 Task: Add the logo "technote" 2px from the top.
Action: Mouse moved to (134, 14)
Screenshot: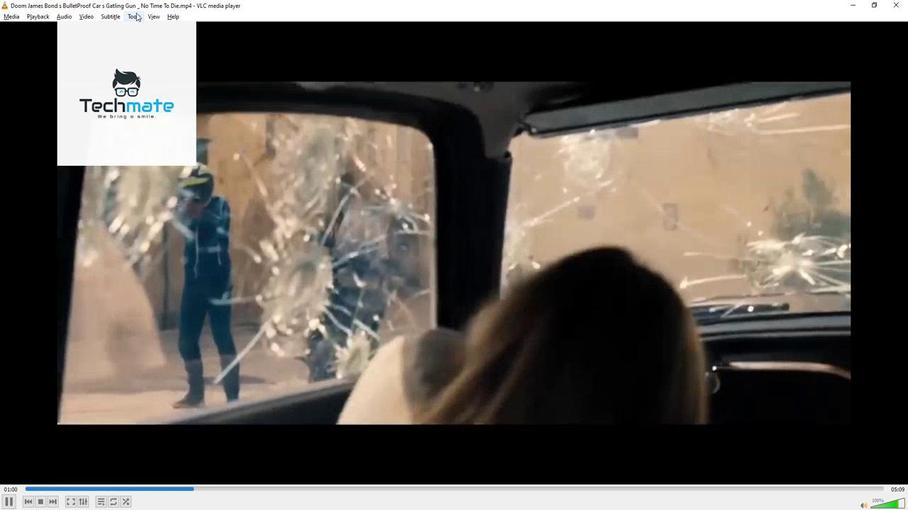 
Action: Mouse pressed left at (134, 14)
Screenshot: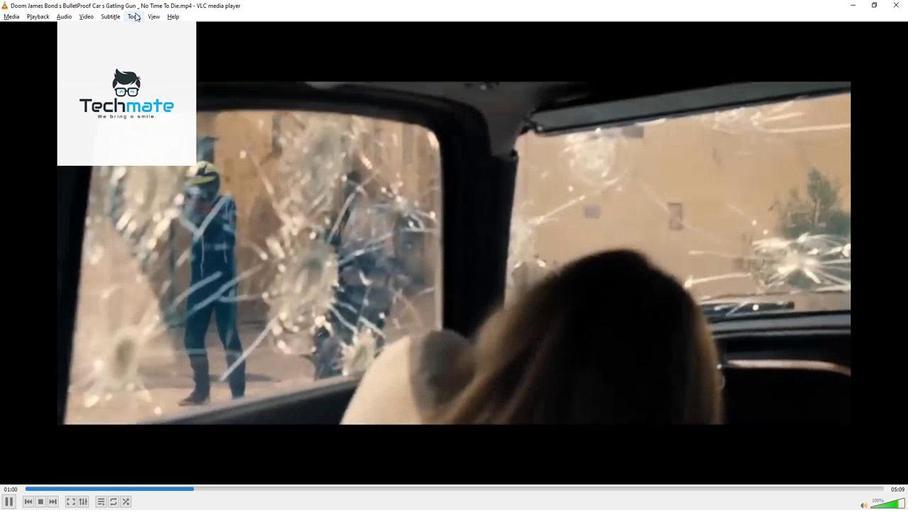 
Action: Mouse moved to (142, 26)
Screenshot: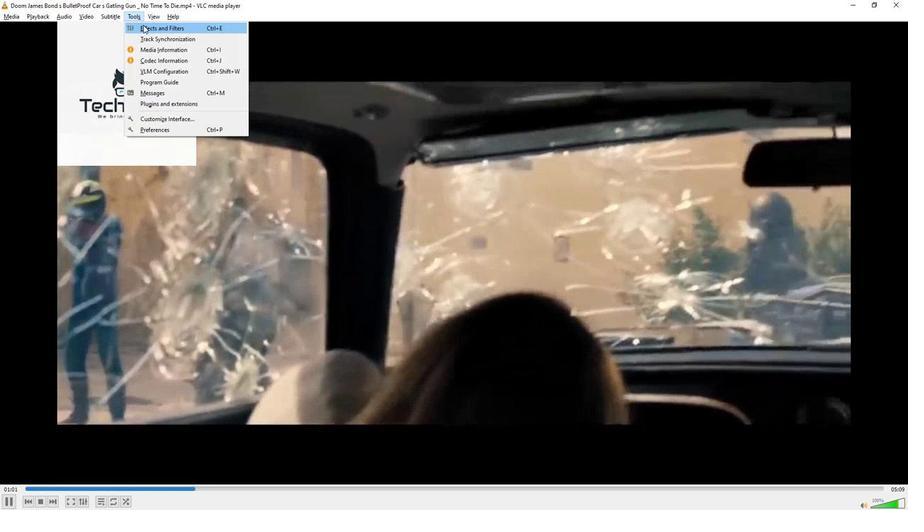
Action: Mouse pressed left at (142, 26)
Screenshot: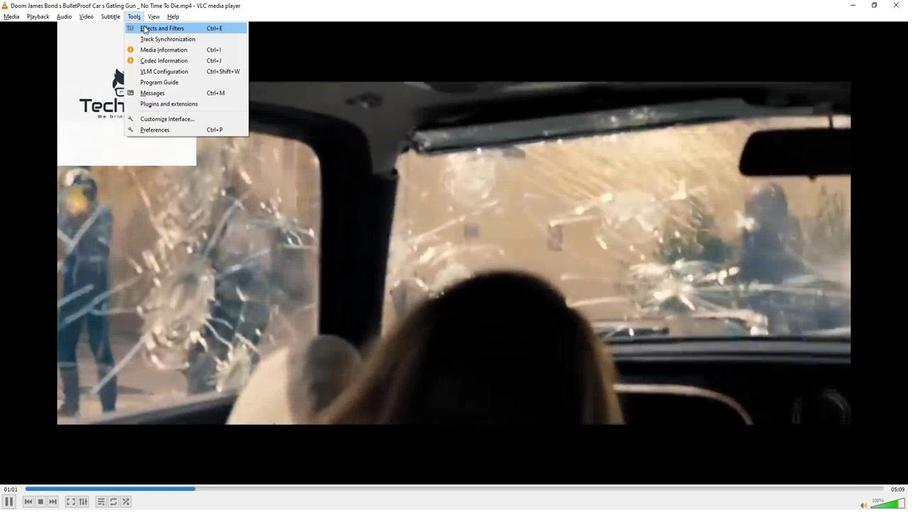 
Action: Mouse moved to (190, 87)
Screenshot: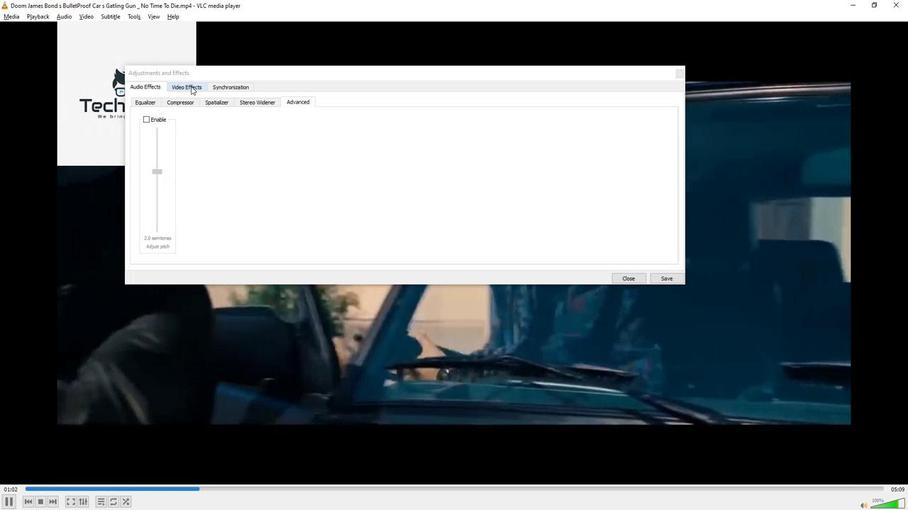 
Action: Mouse pressed left at (190, 87)
Screenshot: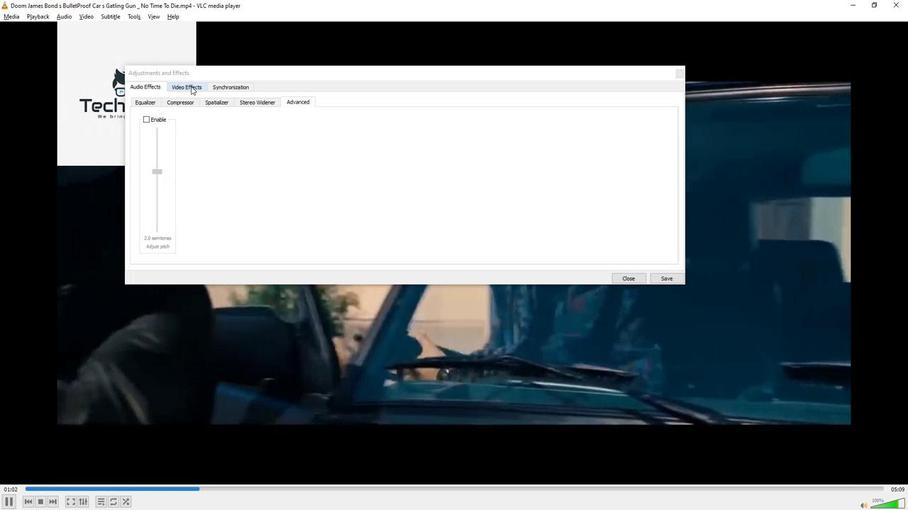 
Action: Mouse moved to (200, 142)
Screenshot: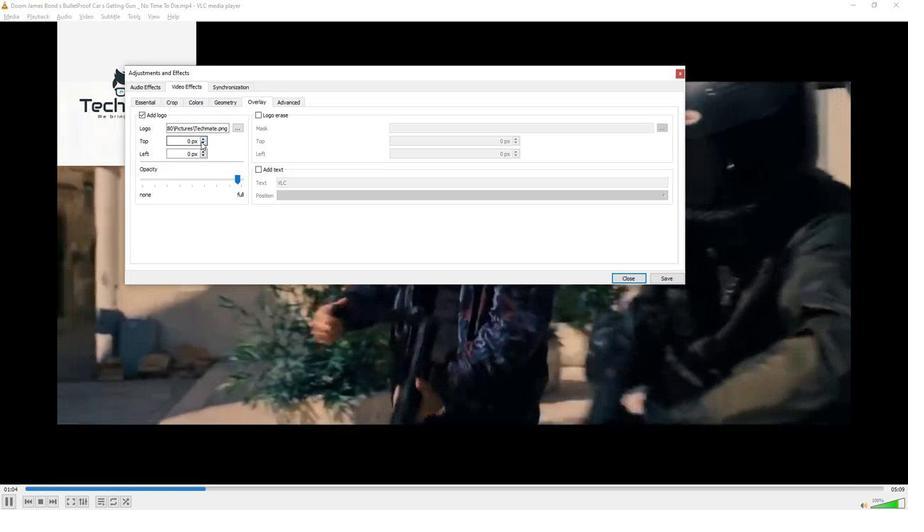 
Action: Mouse pressed left at (200, 142)
Screenshot: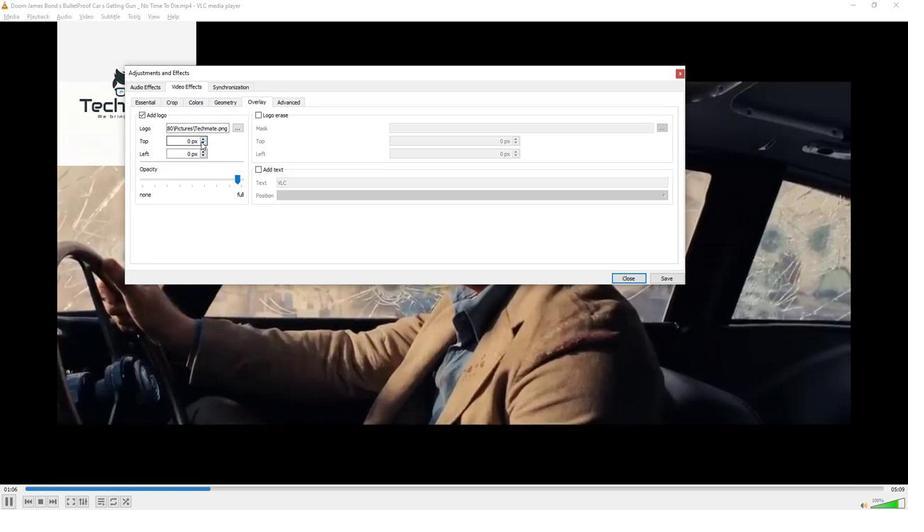 
Action: Mouse pressed left at (200, 142)
Screenshot: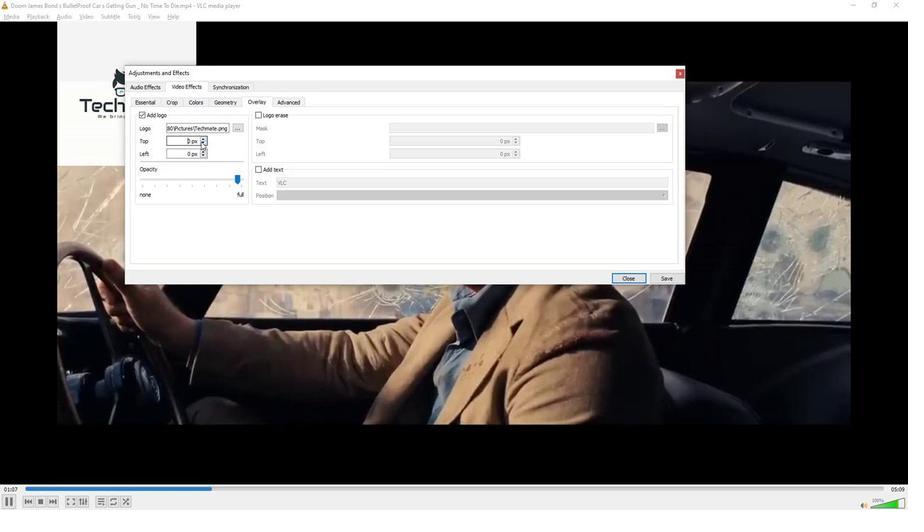 
Action: Mouse moved to (201, 140)
Screenshot: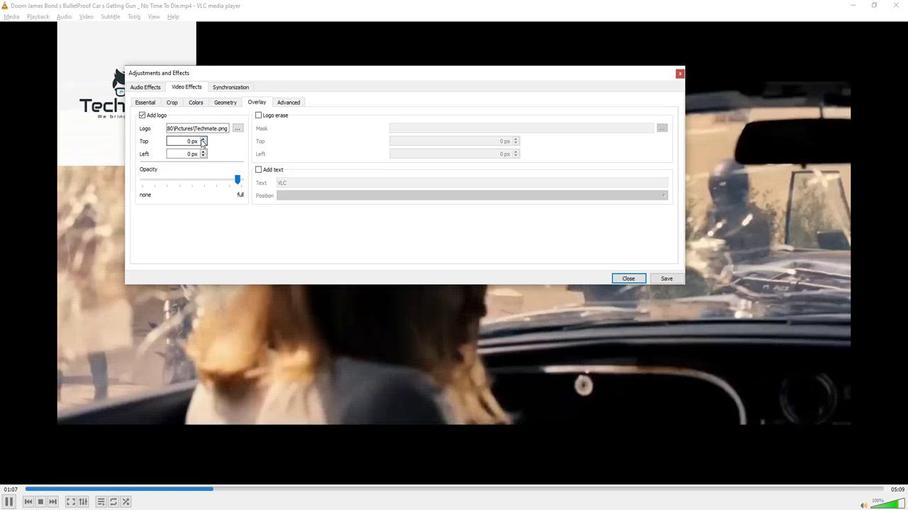
Action: Mouse pressed left at (201, 140)
Screenshot: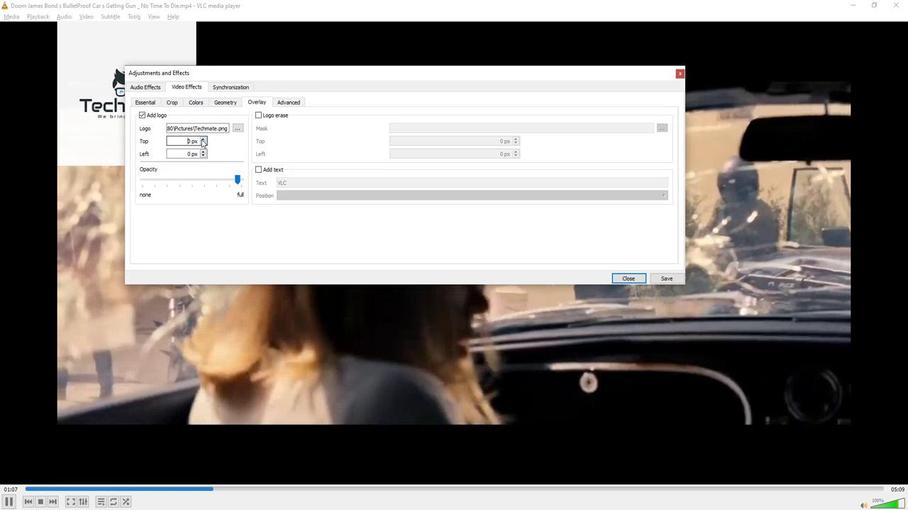 
Action: Mouse pressed left at (201, 140)
Screenshot: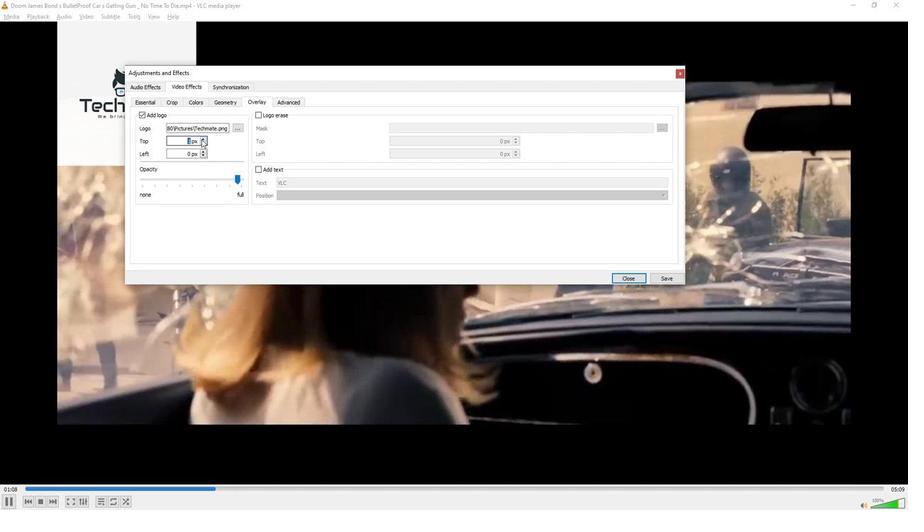 
Action: Mouse moved to (232, 194)
Screenshot: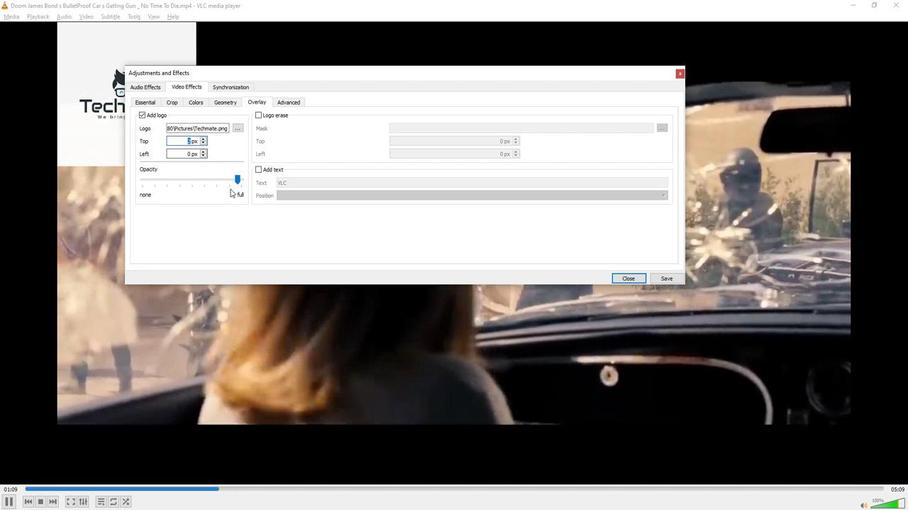 
